 Task: Assign in the project CommPlan the issue 'Implement automated testing for API endpoints' to the sprint 'Velocity Venture'. Assign in the project CommPlan the issue 'Improve website loading speed by optimizing image sizes' to the sprint 'Velocity Venture'. Assign in the project CommPlan the issue 'Fix broken links on the login page' to the sprint 'Velocity Venture'. Assign in the project CommPlan the issue 'Create a responsive design for mobile devices' to the sprint 'Velocity Venture'
Action: Mouse moved to (235, 63)
Screenshot: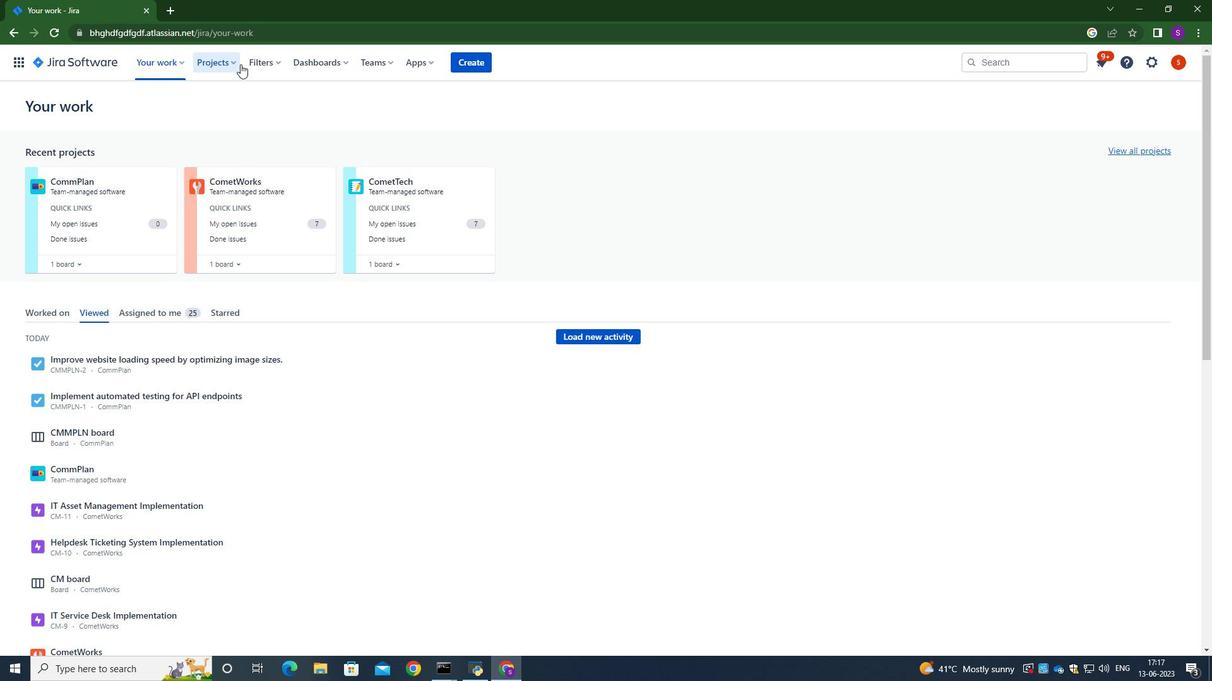 
Action: Mouse pressed left at (235, 63)
Screenshot: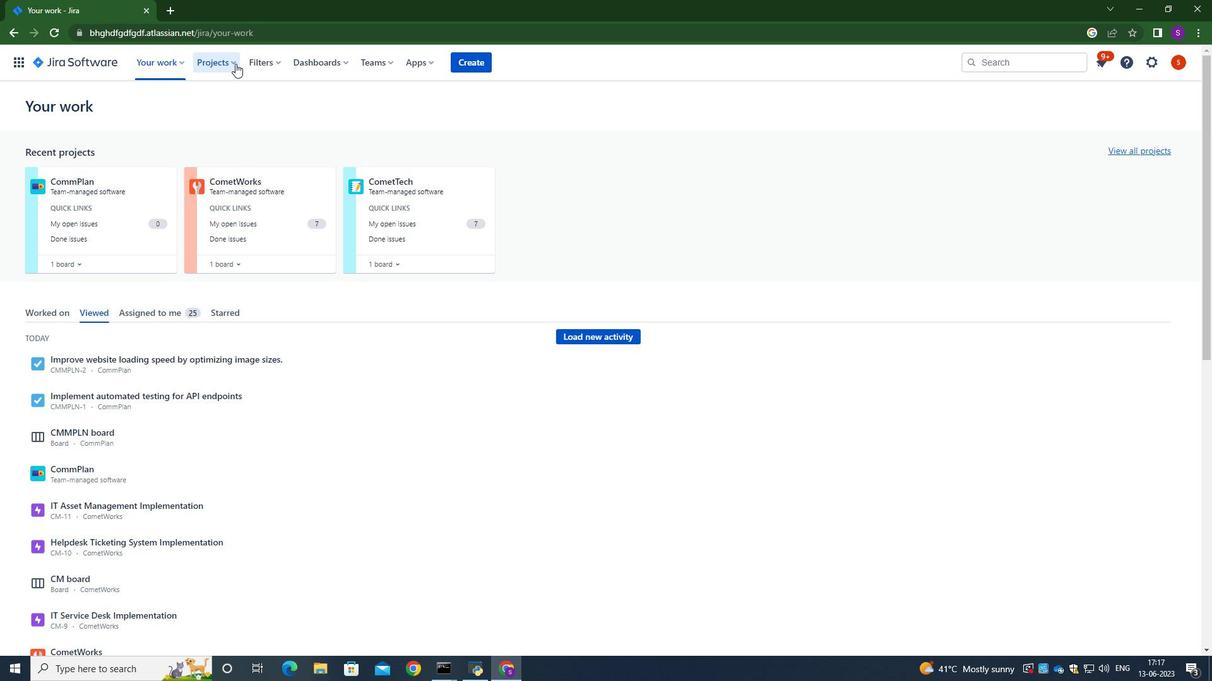 
Action: Mouse moved to (258, 121)
Screenshot: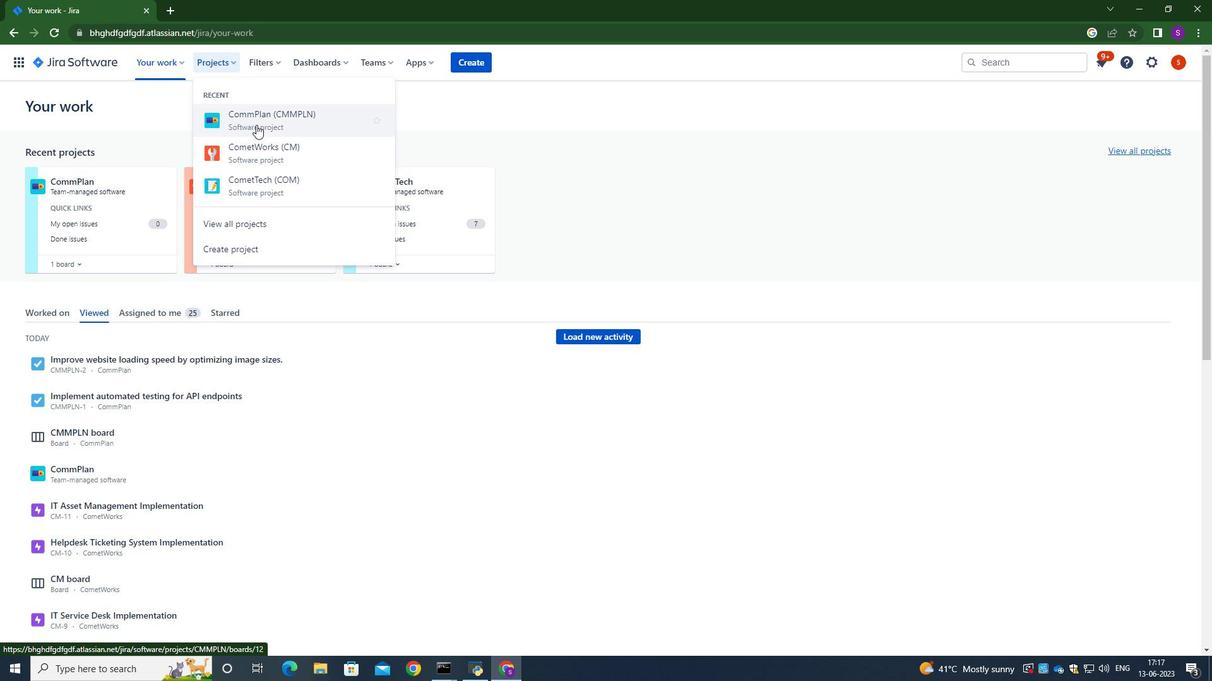 
Action: Mouse pressed left at (258, 121)
Screenshot: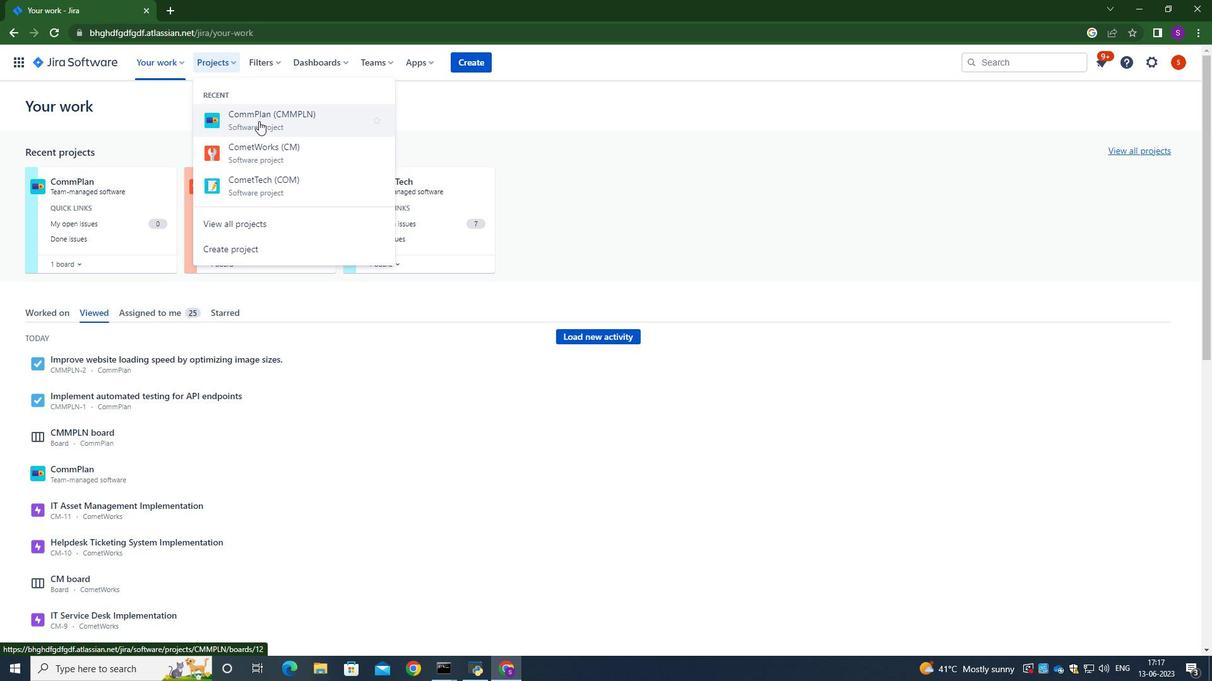 
Action: Mouse moved to (61, 195)
Screenshot: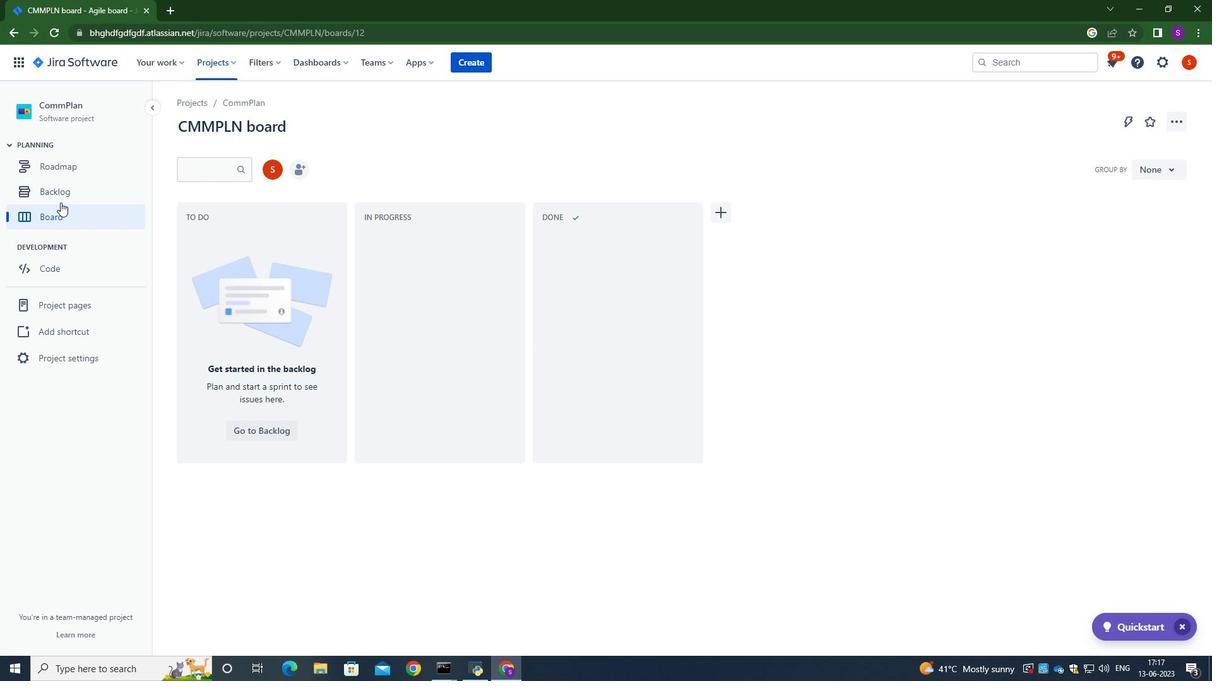 
Action: Mouse pressed left at (61, 195)
Screenshot: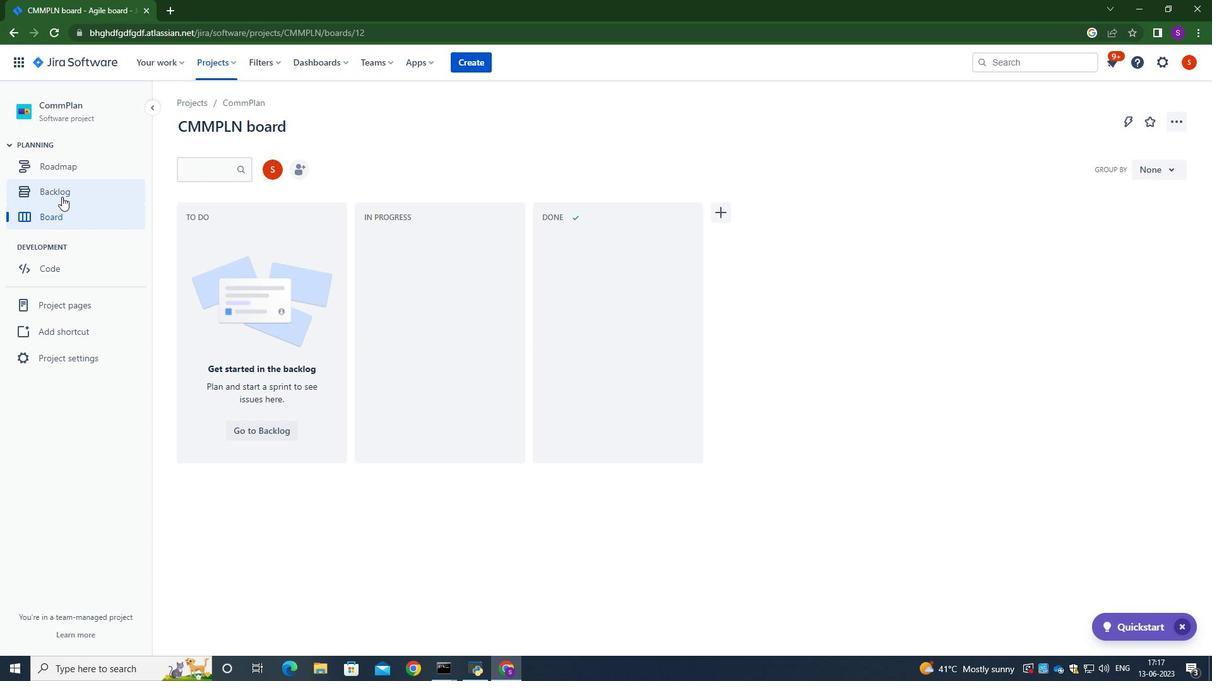 
Action: Mouse moved to (543, 160)
Screenshot: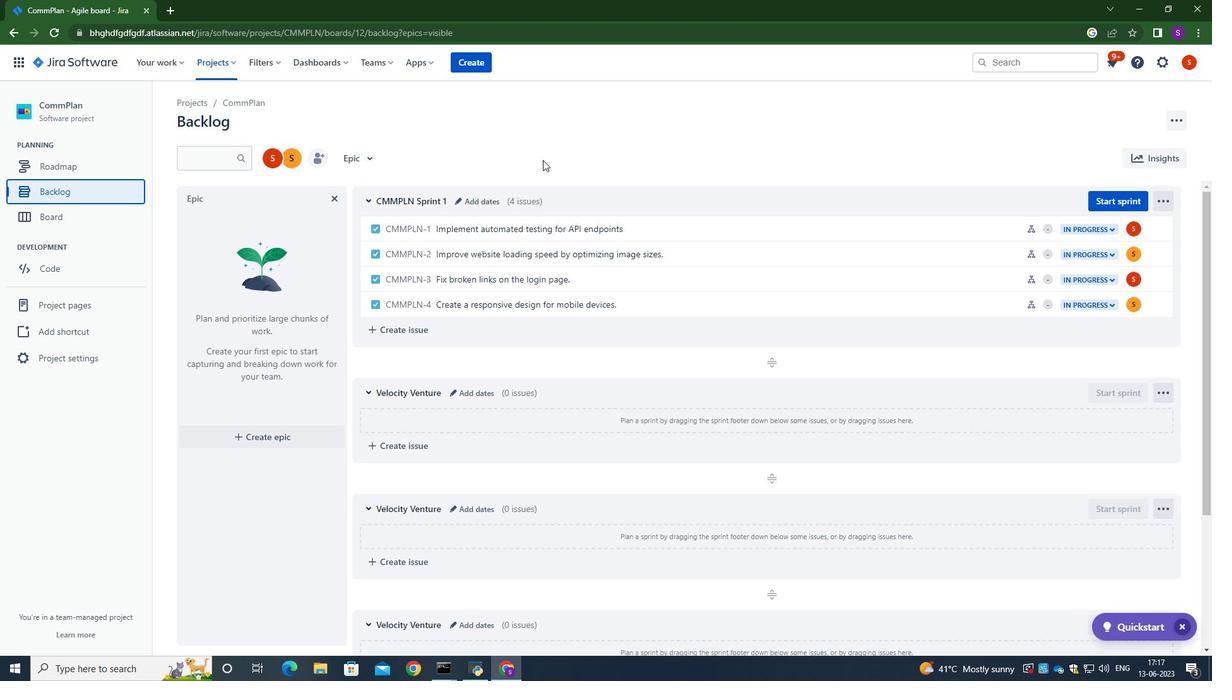 
Action: Mouse scrolled (543, 159) with delta (0, 0)
Screenshot: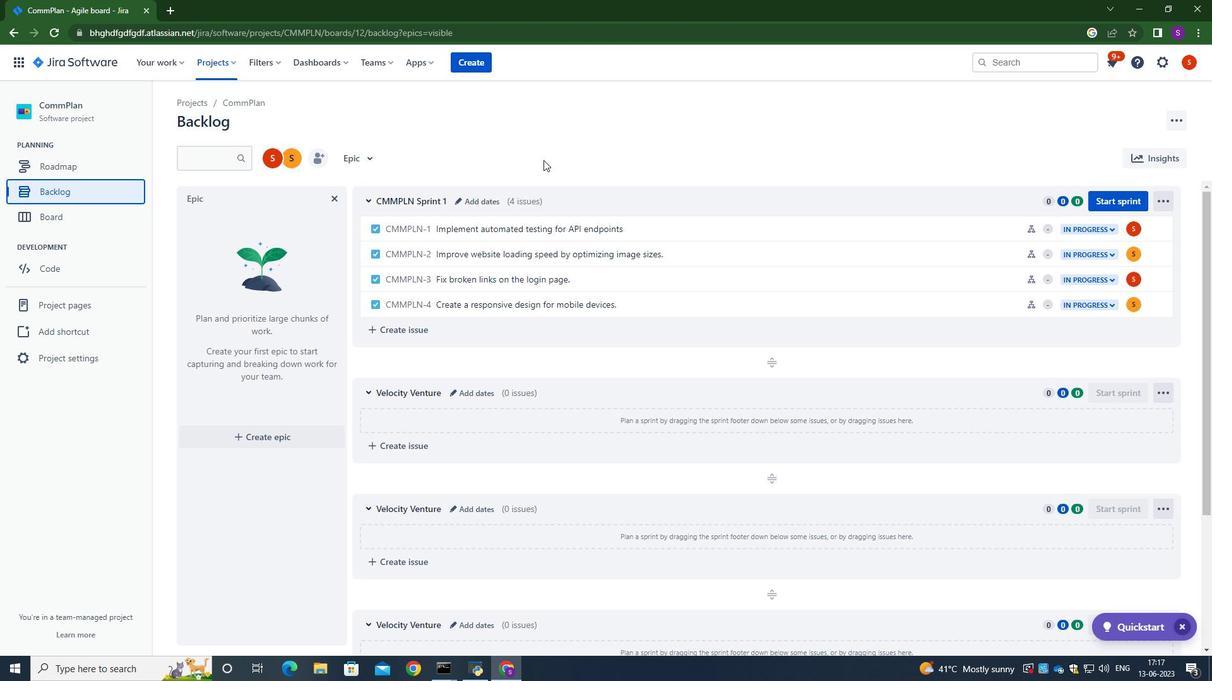 
Action: Mouse moved to (1156, 229)
Screenshot: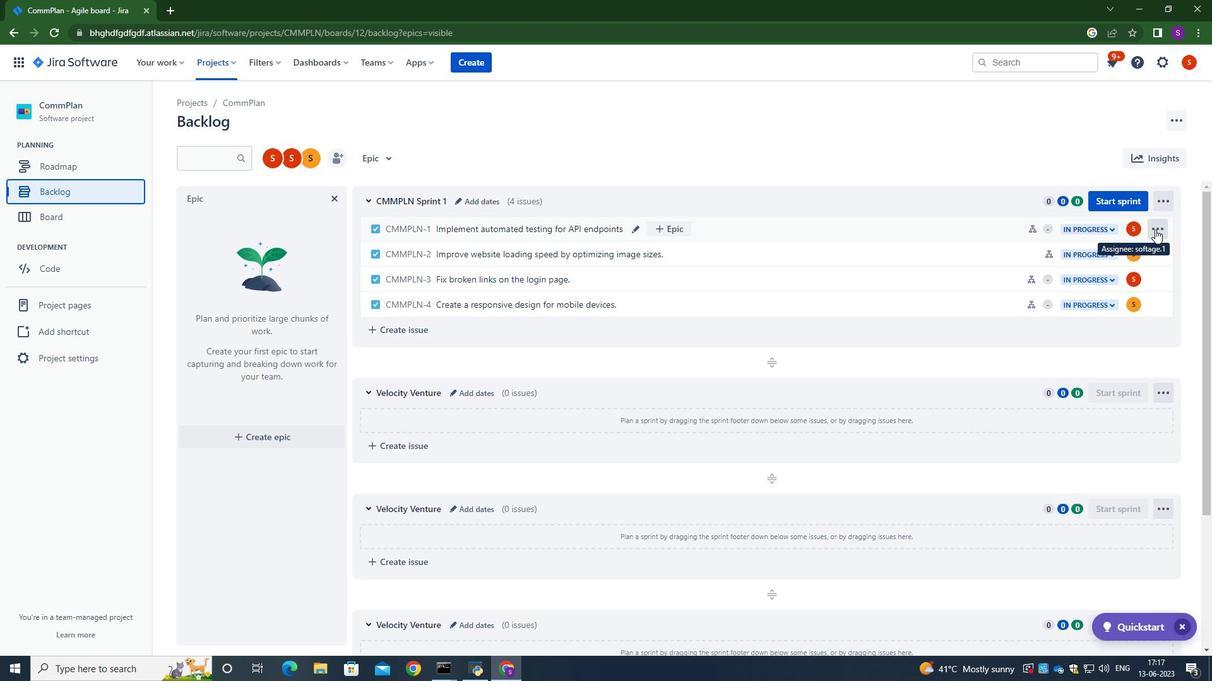 
Action: Mouse pressed left at (1156, 229)
Screenshot: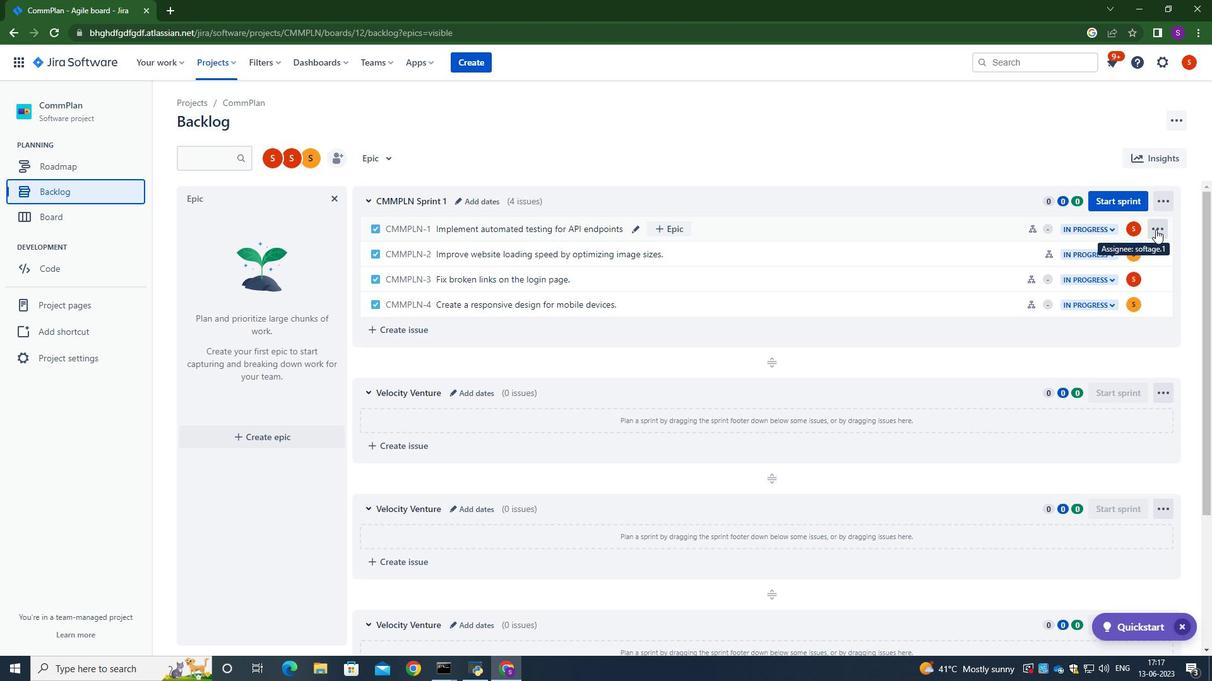 
Action: Mouse moved to (1120, 376)
Screenshot: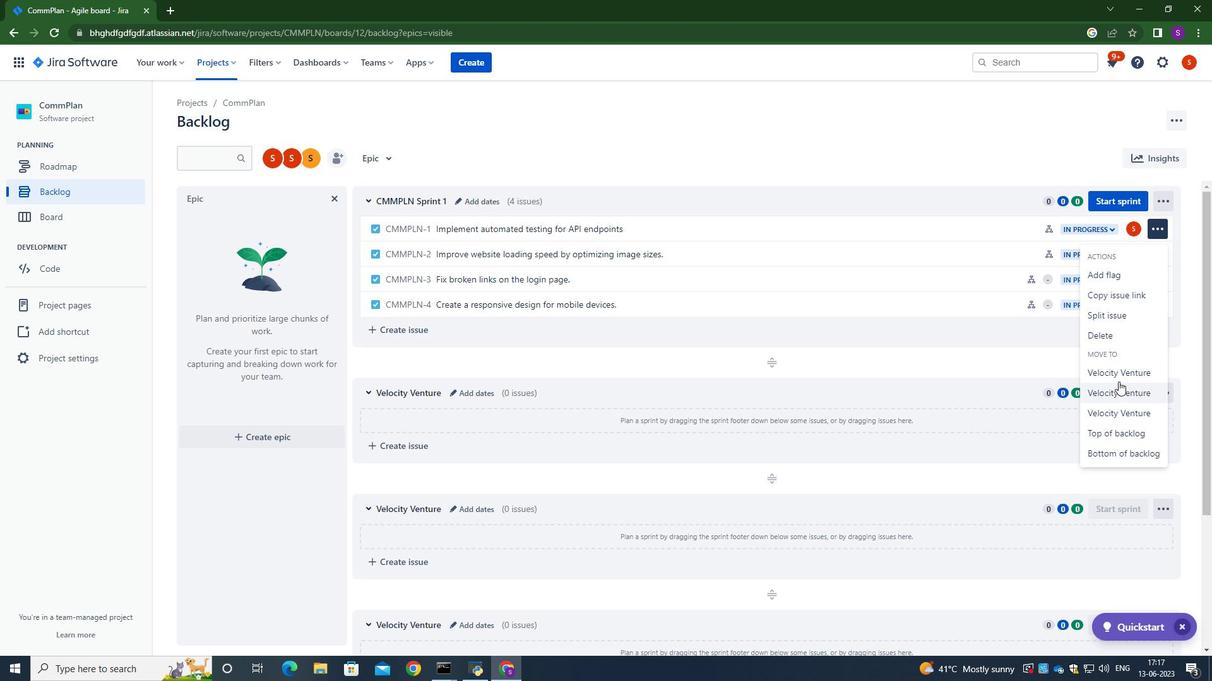
Action: Mouse pressed left at (1120, 376)
Screenshot: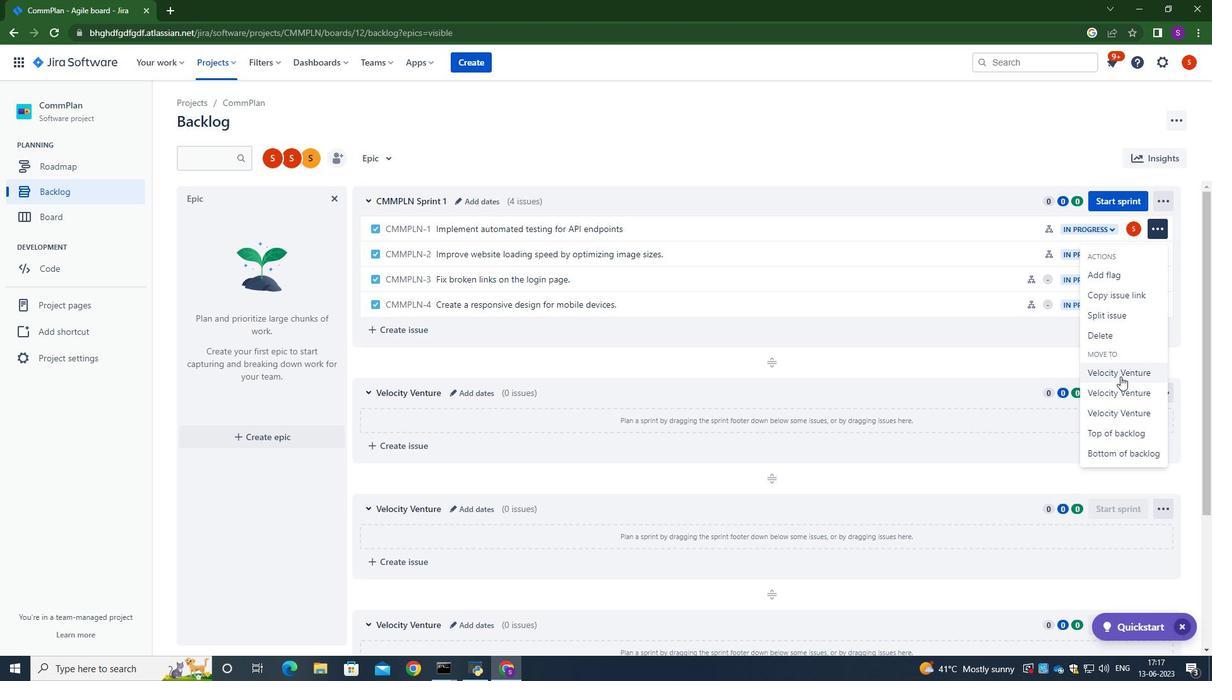 
Action: Mouse moved to (1158, 224)
Screenshot: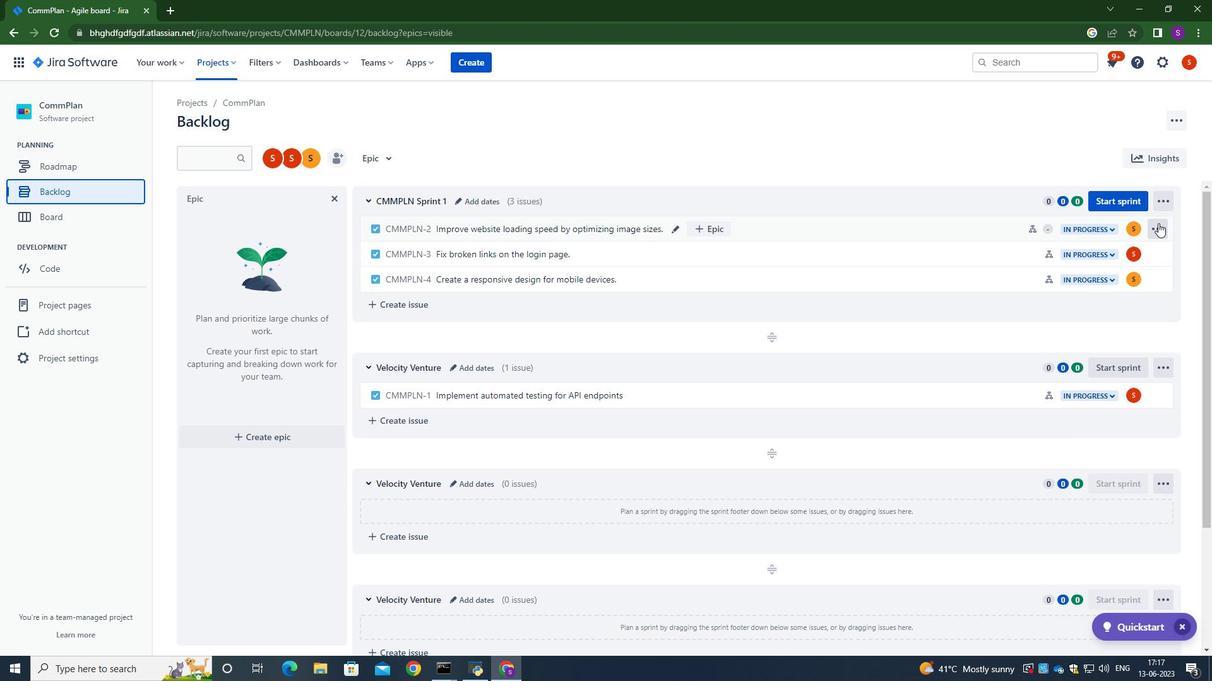 
Action: Mouse pressed left at (1158, 224)
Screenshot: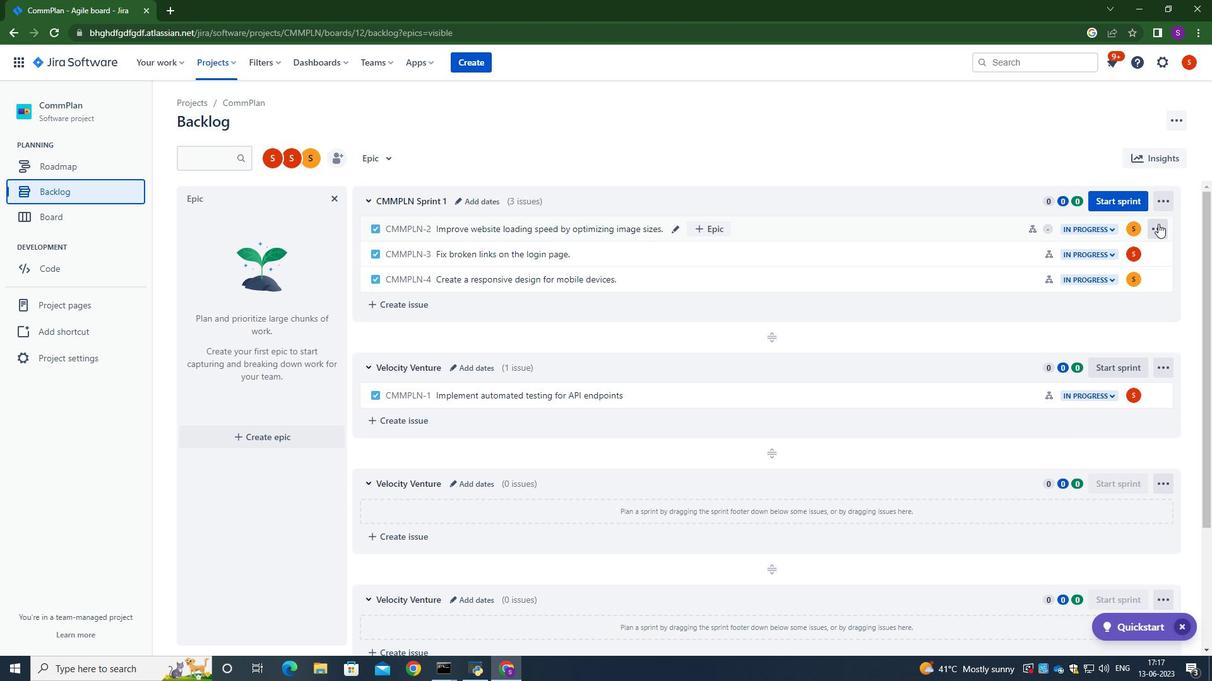 
Action: Mouse moved to (1141, 390)
Screenshot: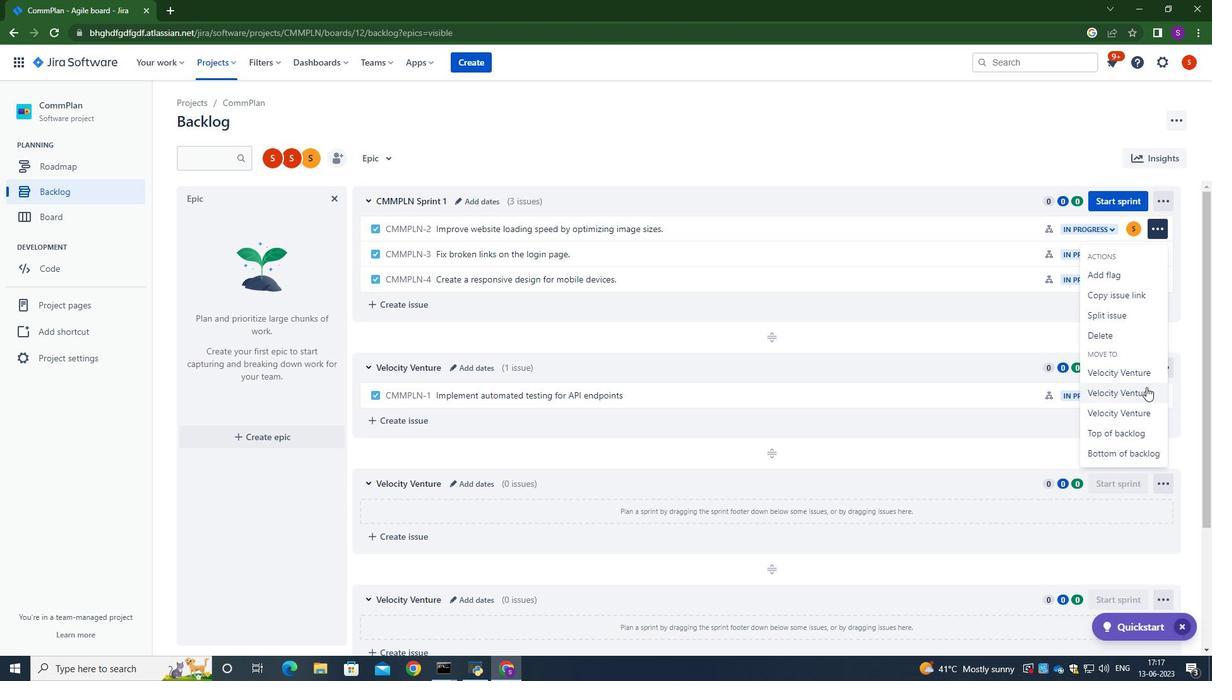 
Action: Mouse pressed left at (1141, 390)
Screenshot: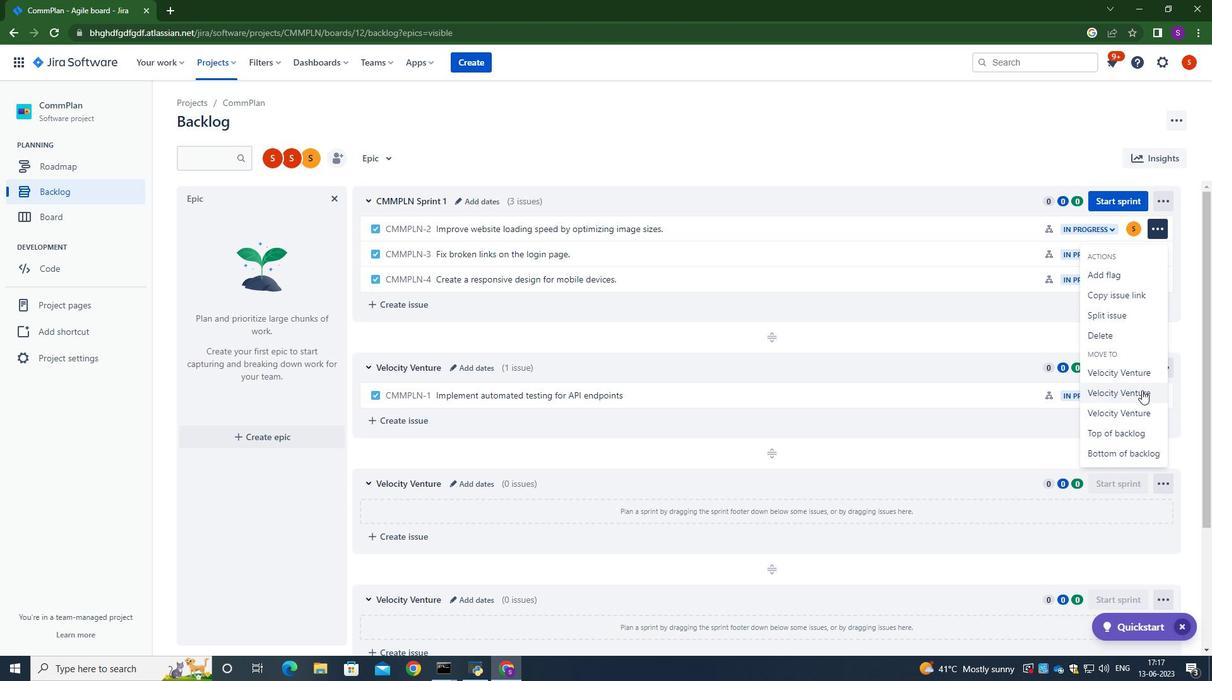 
Action: Mouse moved to (1121, 262)
Screenshot: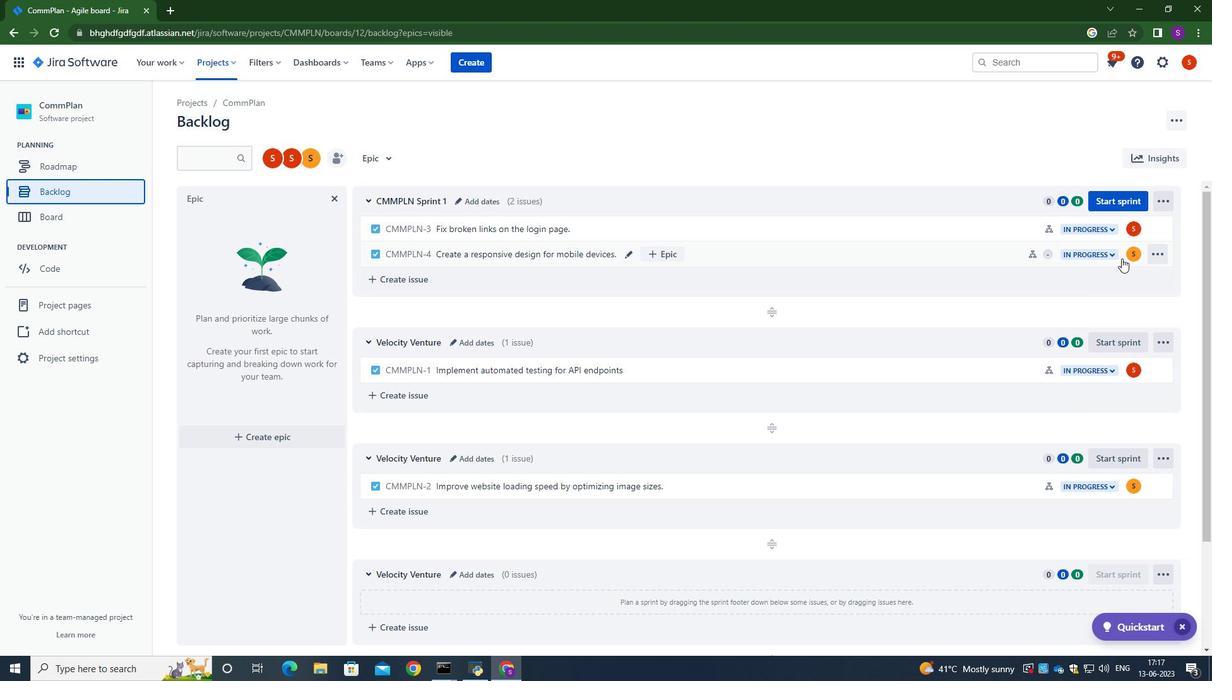 
Action: Mouse scrolled (1121, 261) with delta (0, 0)
Screenshot: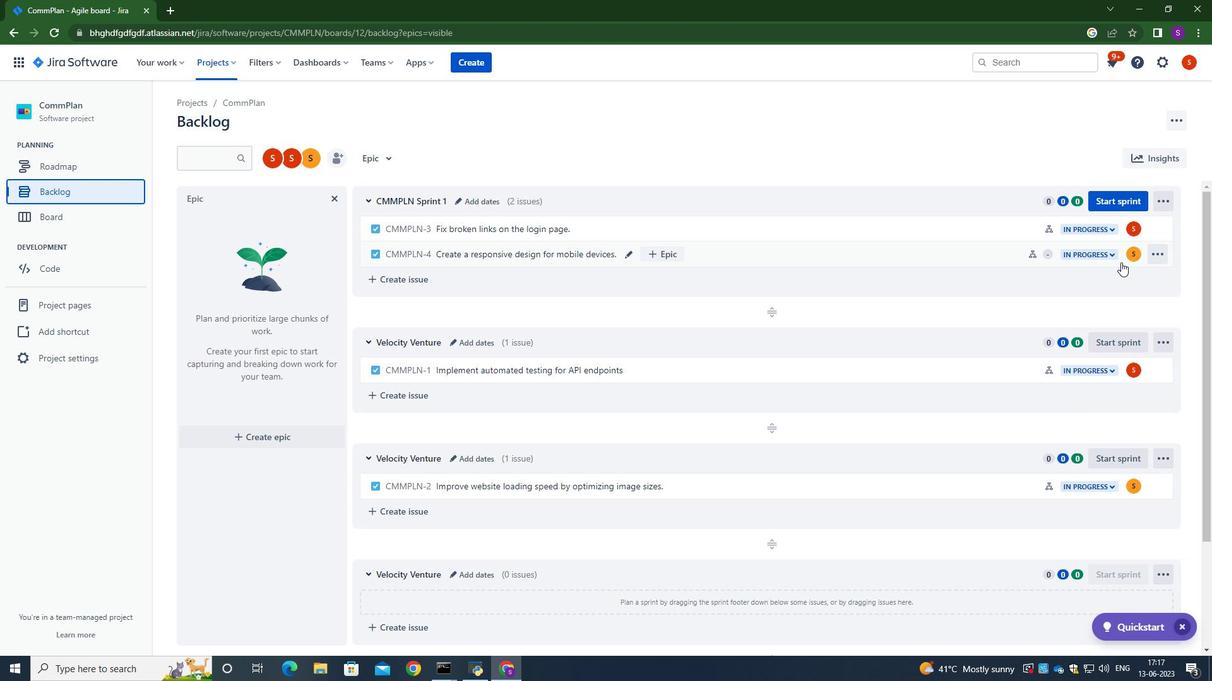 
Action: Mouse scrolled (1121, 261) with delta (0, 0)
Screenshot: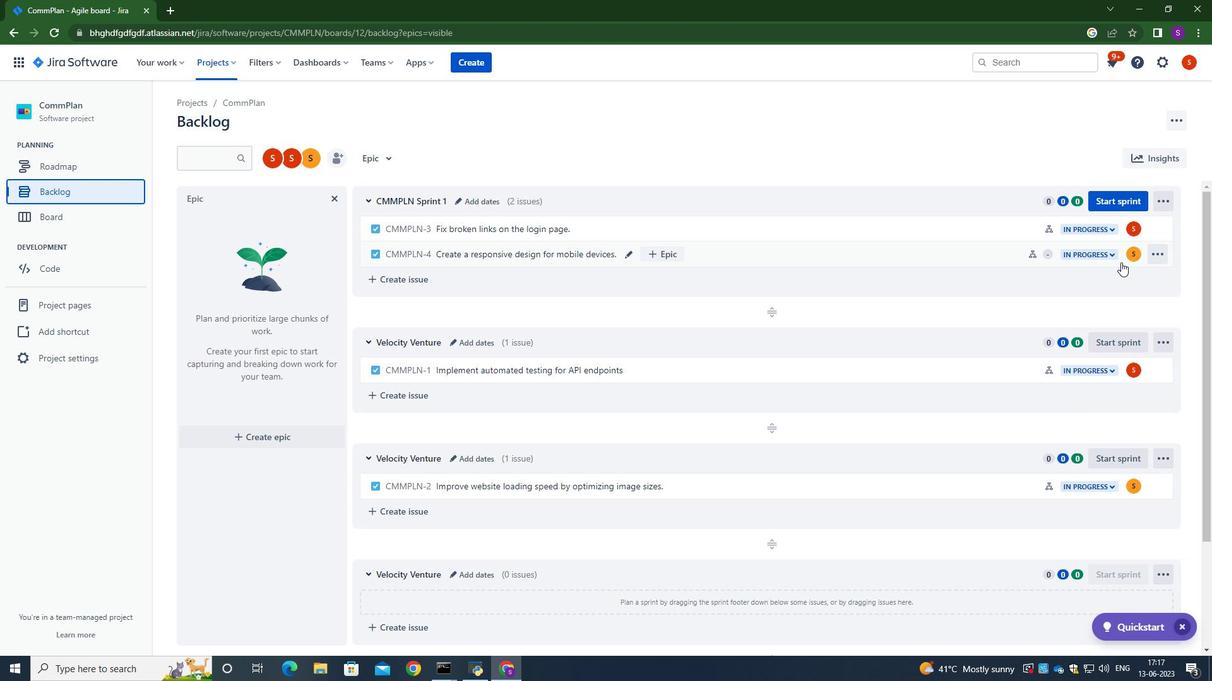 
Action: Mouse moved to (1131, 223)
Screenshot: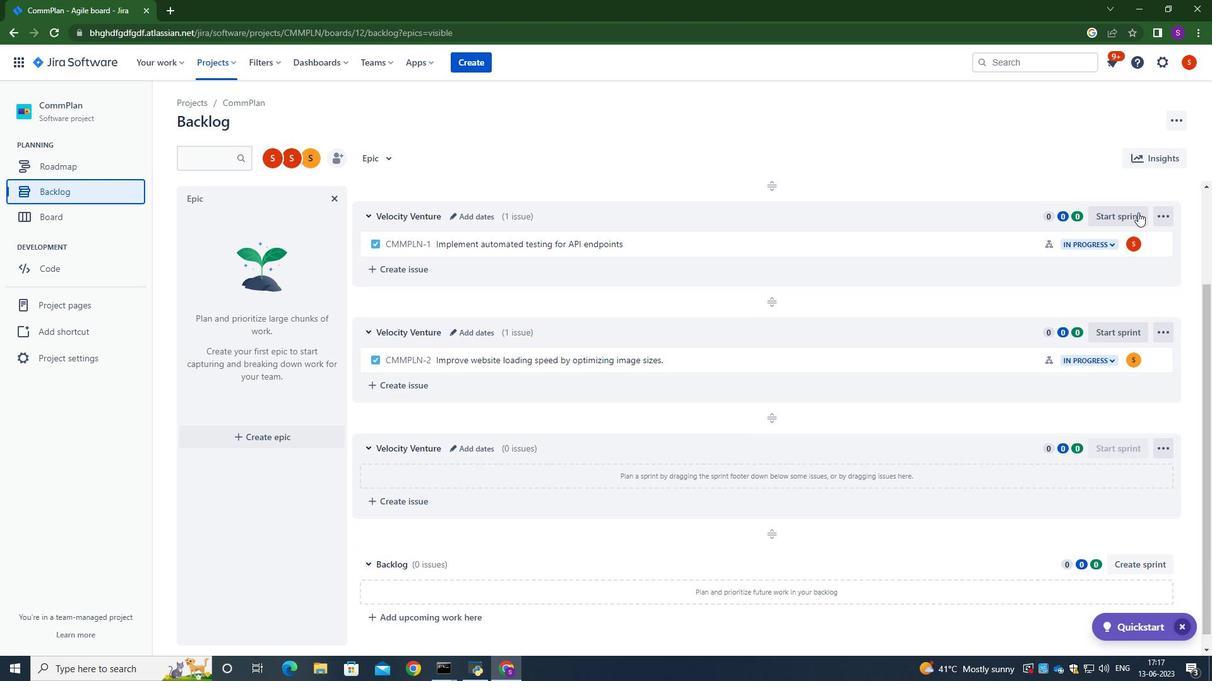 
Action: Mouse scrolled (1131, 224) with delta (0, 0)
Screenshot: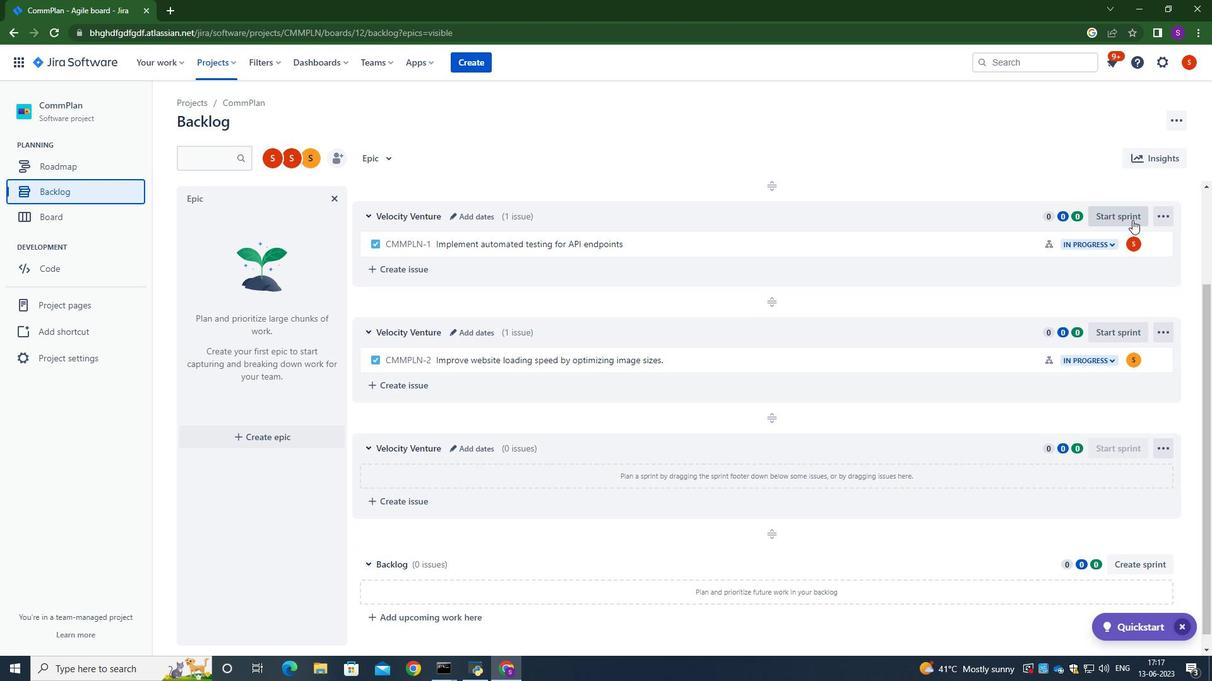 
Action: Mouse scrolled (1131, 224) with delta (0, 0)
Screenshot: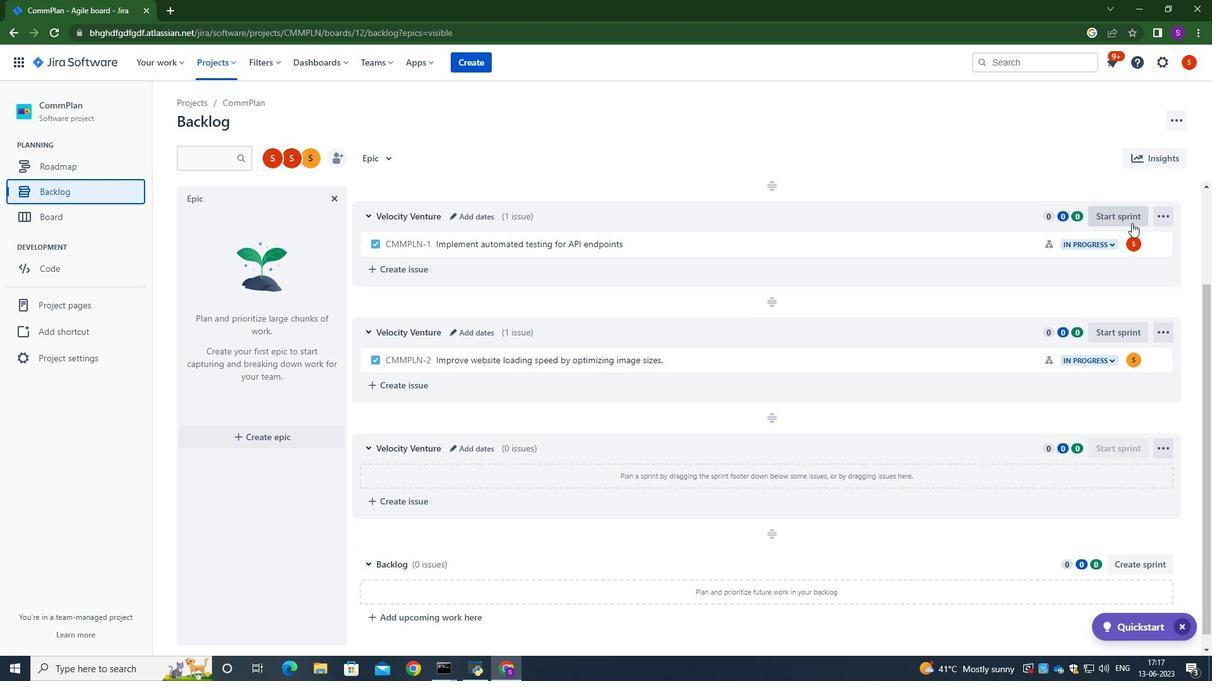 
Action: Mouse scrolled (1131, 224) with delta (0, 0)
Screenshot: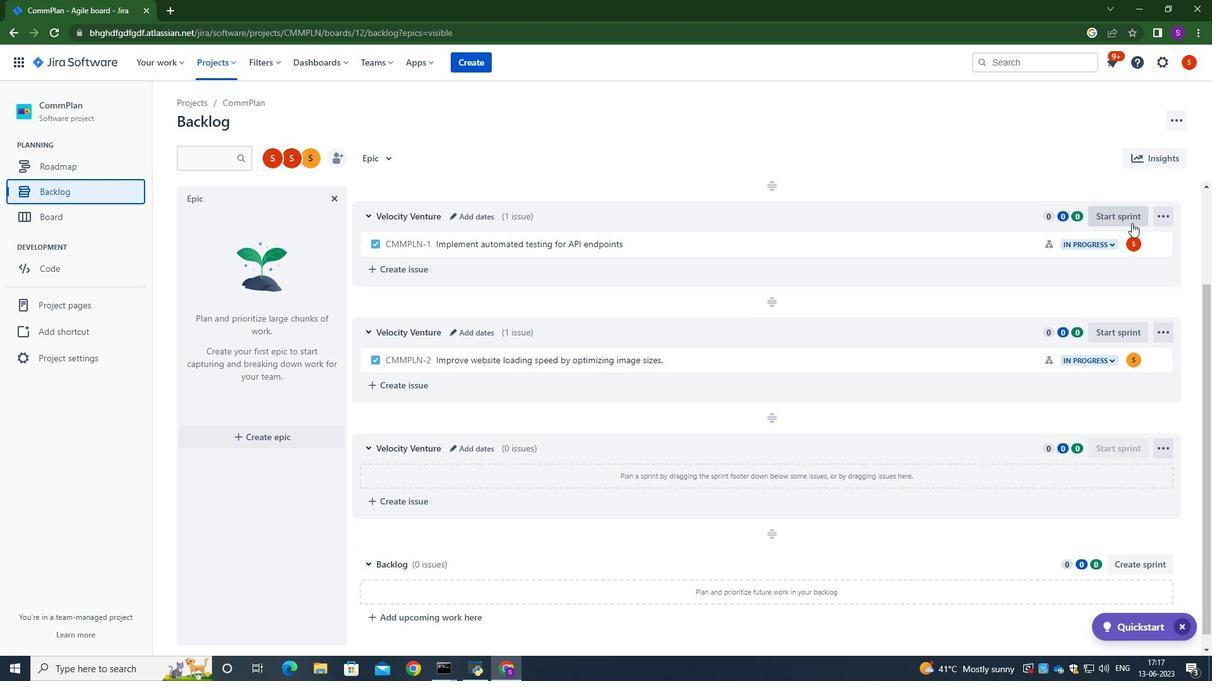 
Action: Mouse scrolled (1131, 224) with delta (0, 0)
Screenshot: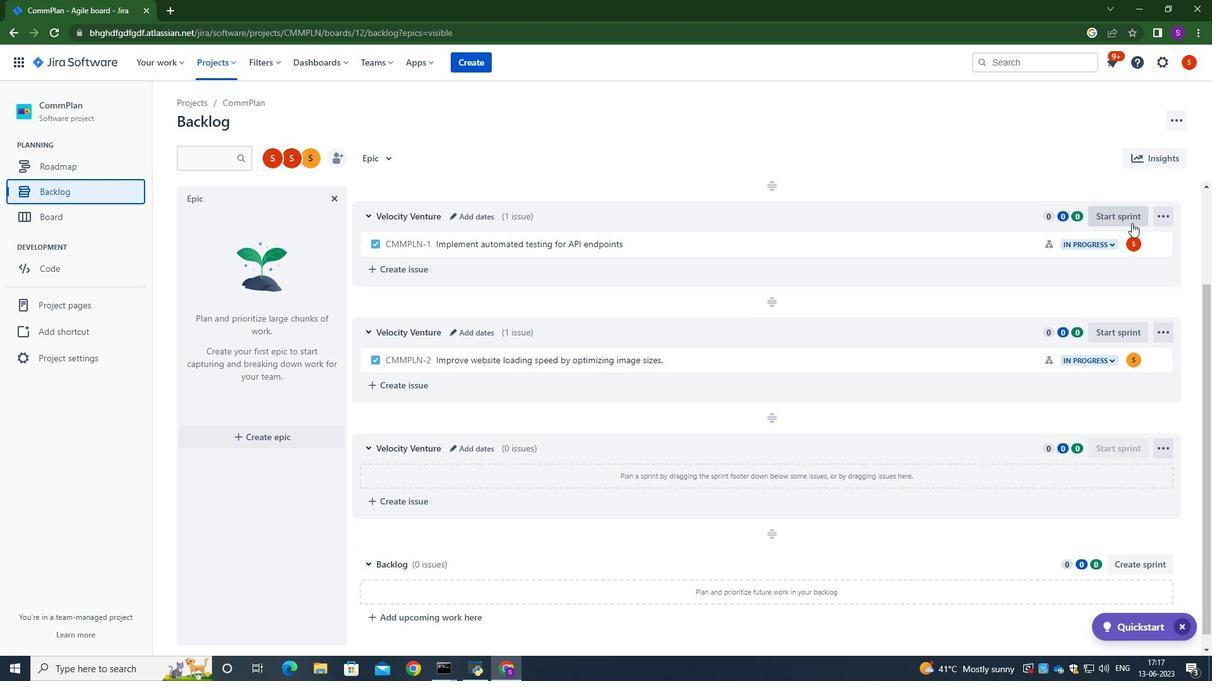 
Action: Mouse moved to (1157, 227)
Screenshot: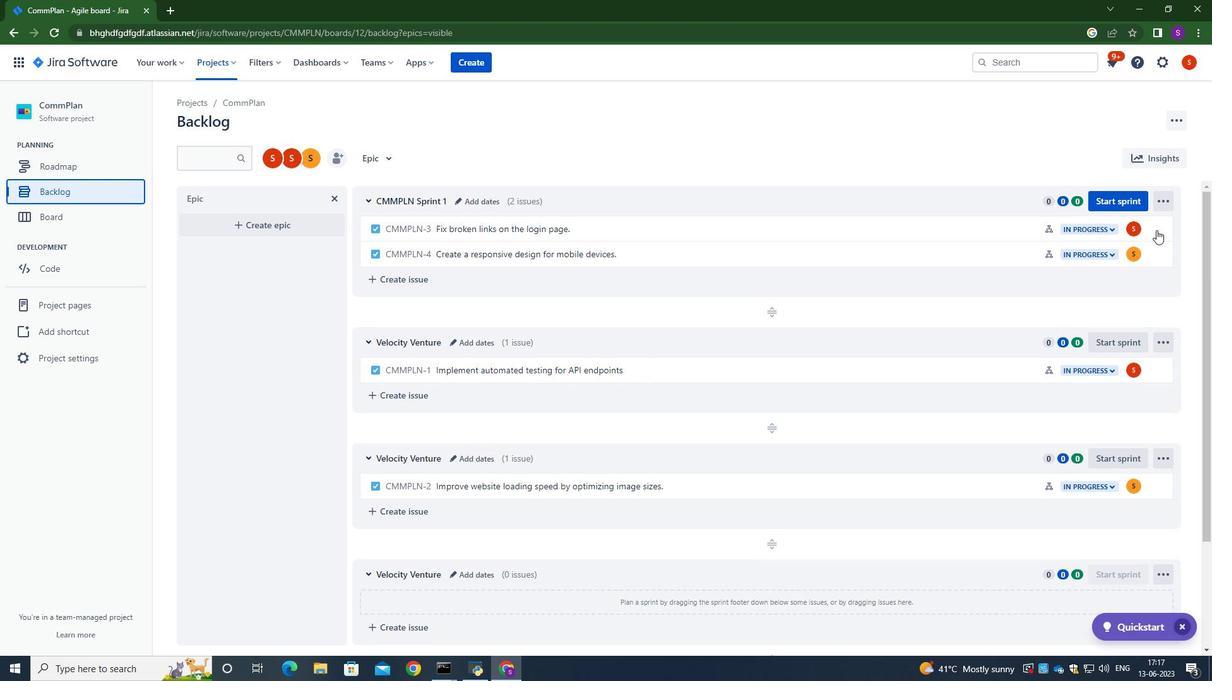 
Action: Mouse pressed left at (1157, 227)
Screenshot: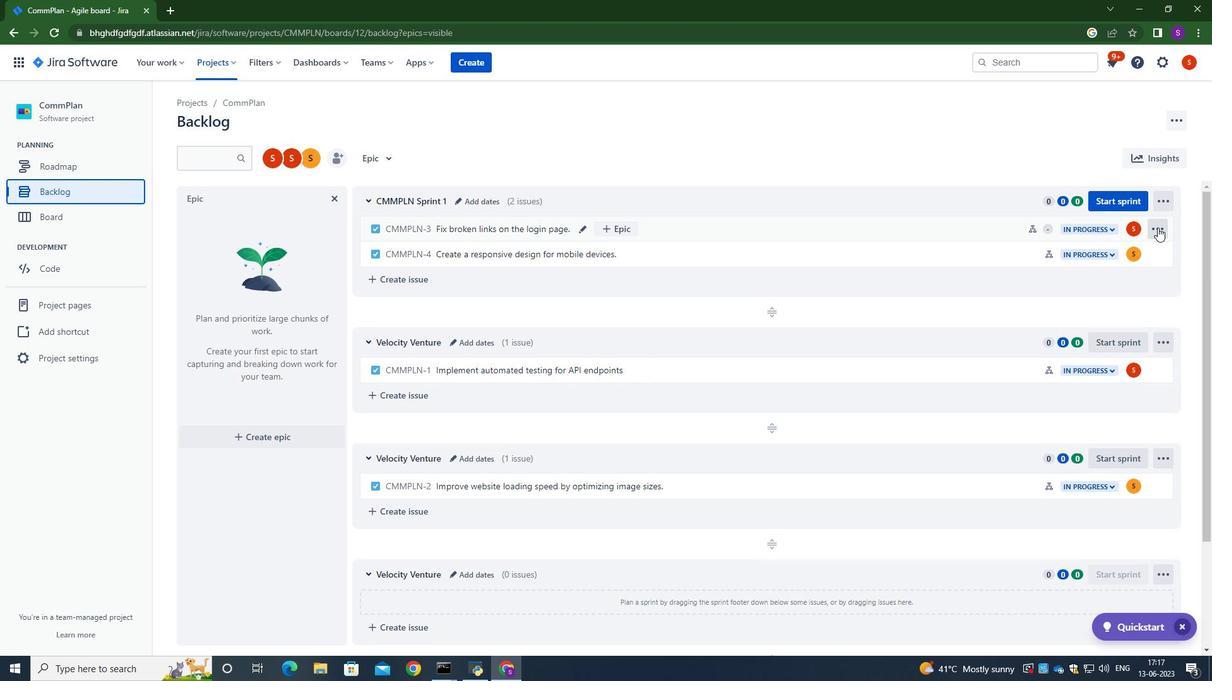 
Action: Mouse moved to (1133, 417)
Screenshot: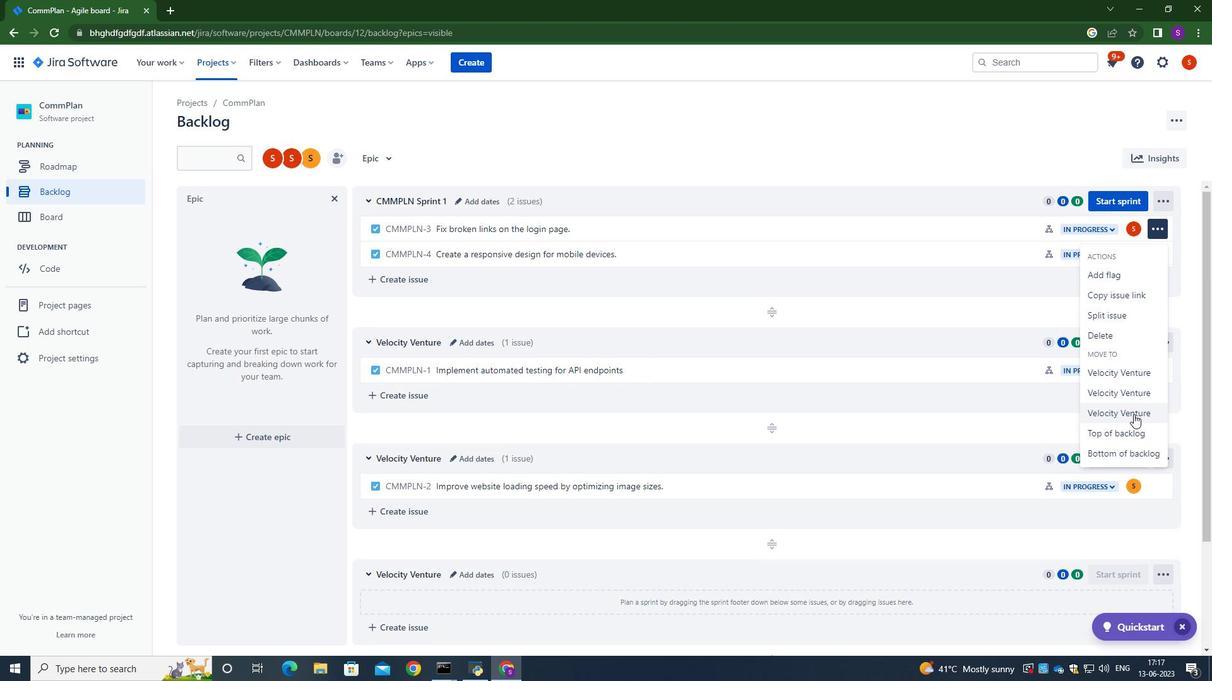 
Action: Mouse pressed left at (1133, 417)
Screenshot: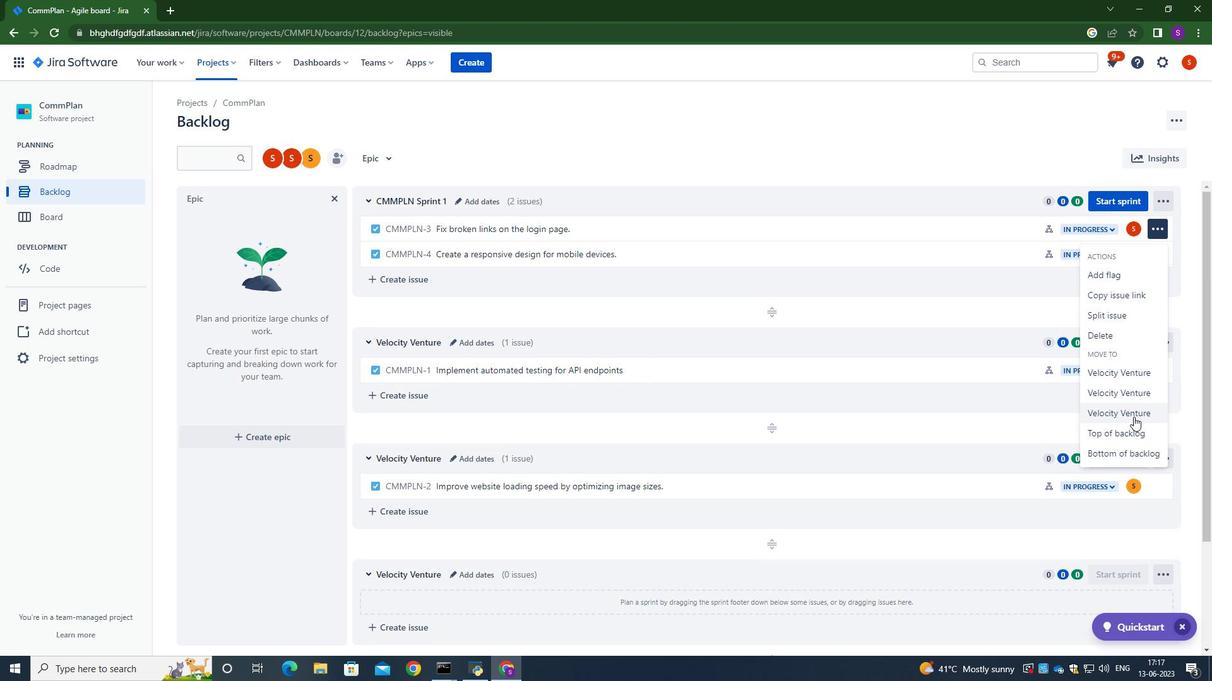 
Action: Mouse moved to (1161, 224)
Screenshot: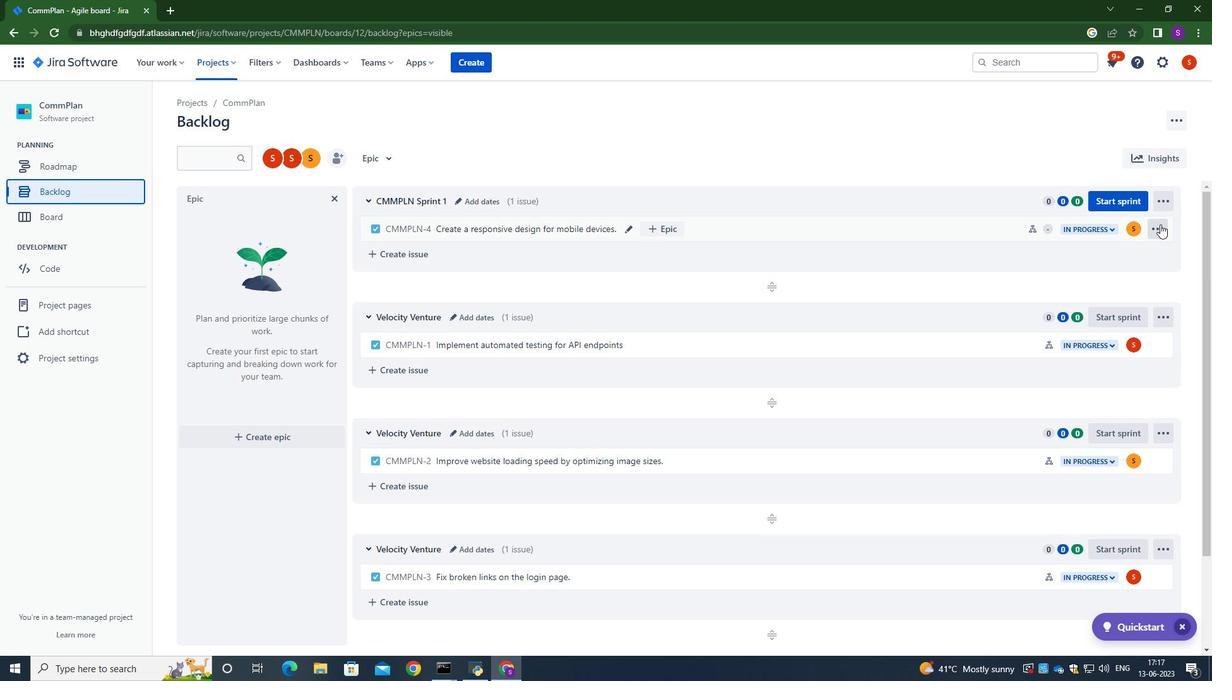 
Action: Mouse pressed left at (1161, 224)
Screenshot: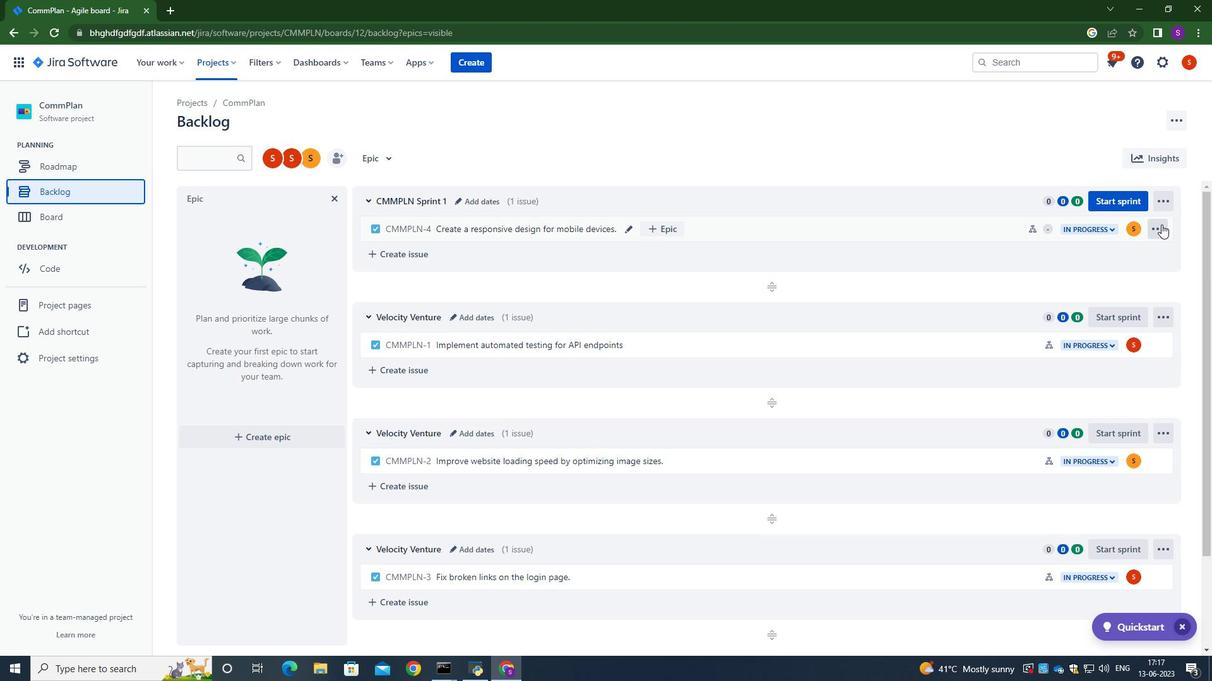 
Action: Mouse moved to (1128, 410)
Screenshot: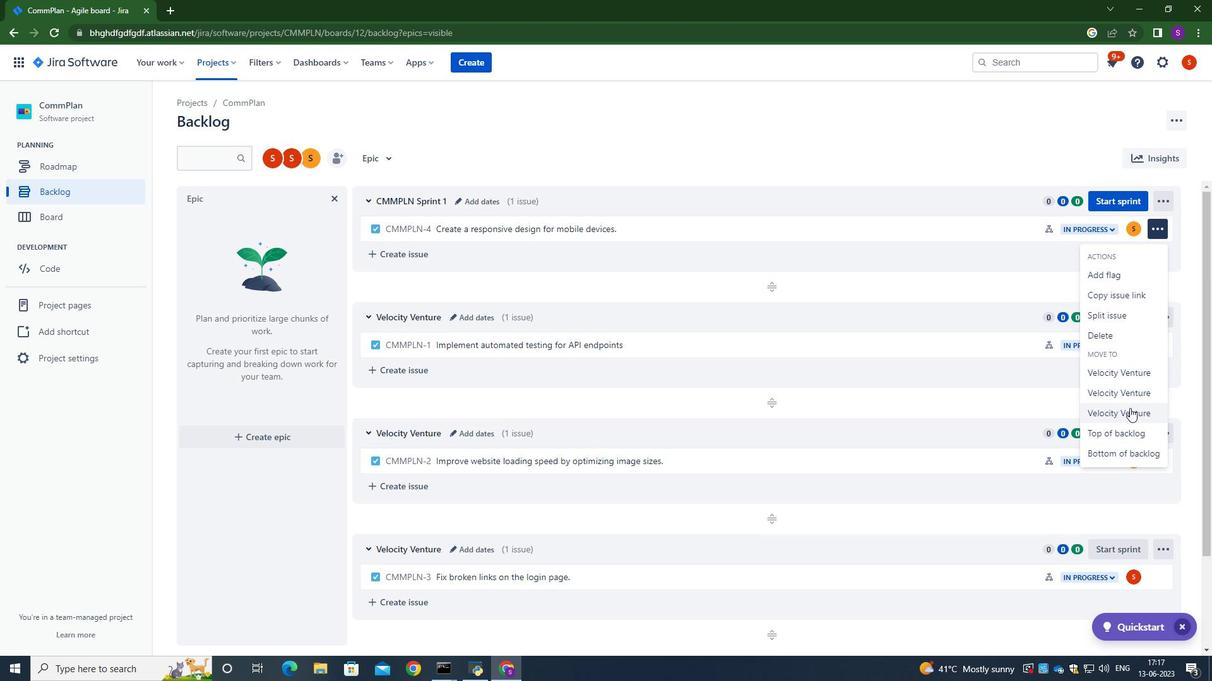 
Action: Mouse pressed left at (1128, 410)
Screenshot: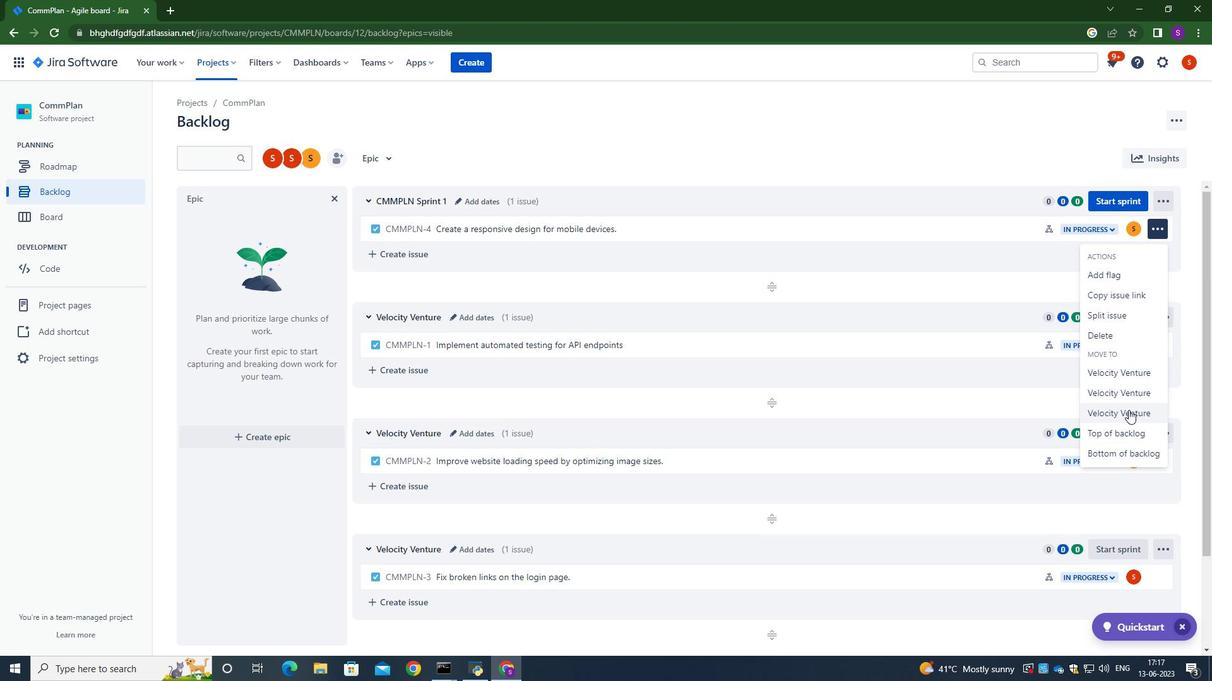 
Action: Mouse moved to (920, 366)
Screenshot: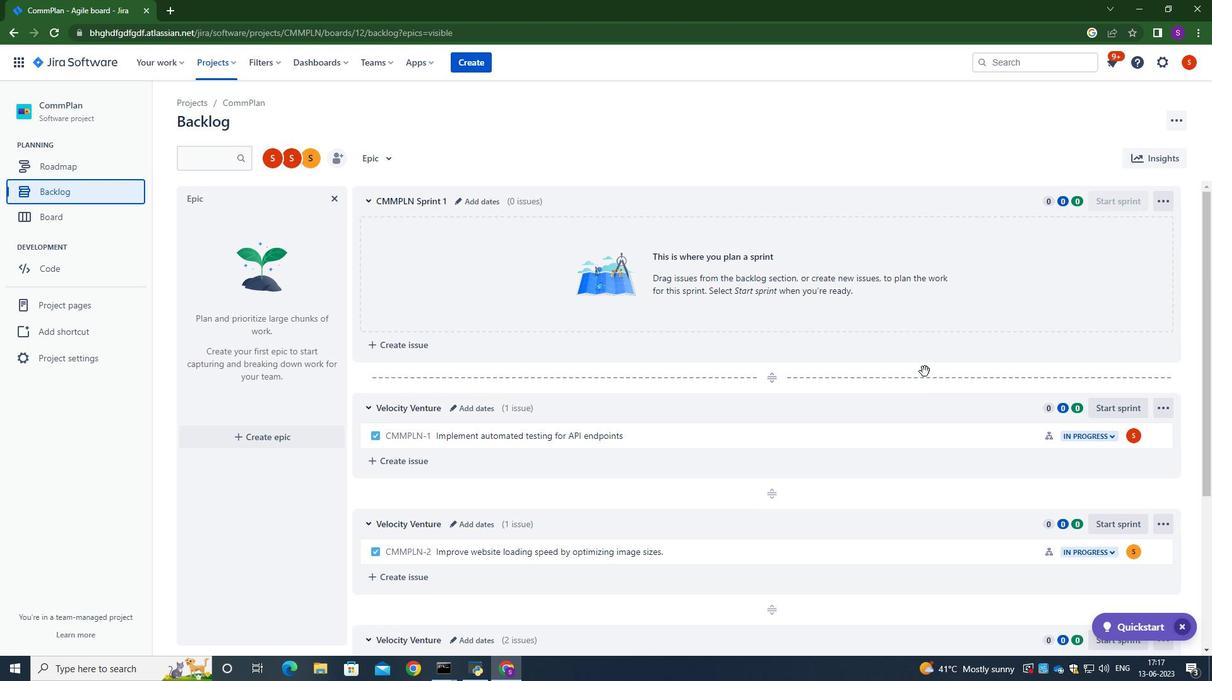 
Action: Mouse scrolled (920, 366) with delta (0, 0)
Screenshot: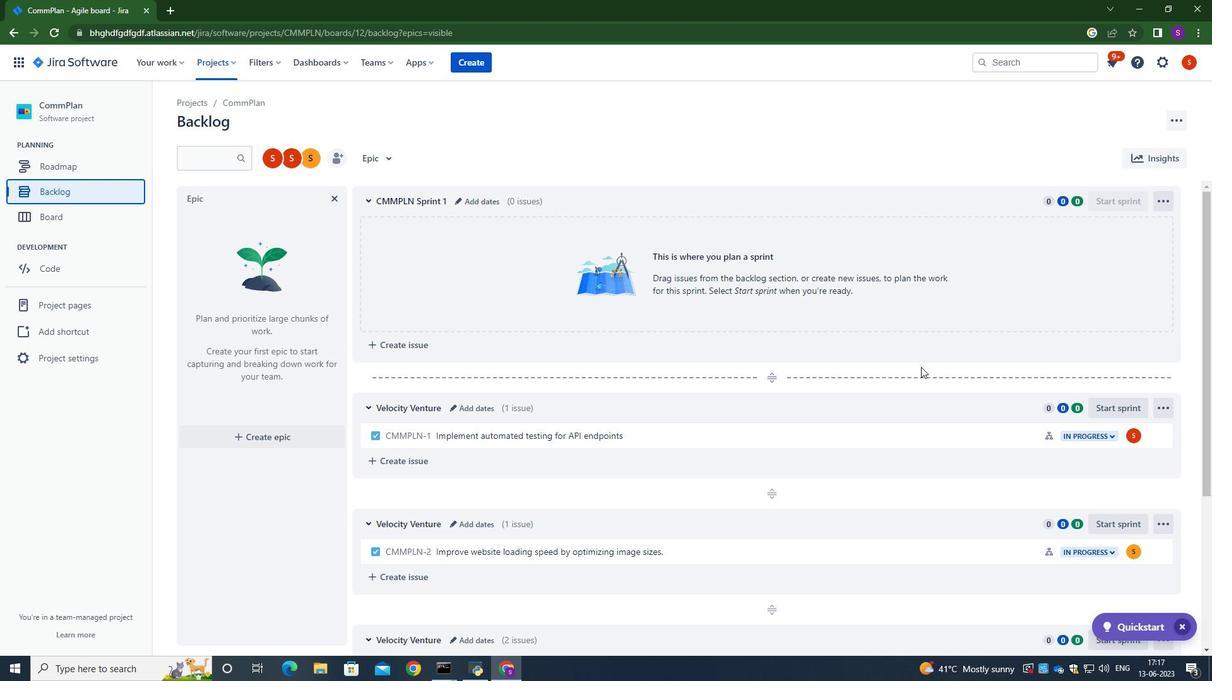 
Action: Mouse scrolled (920, 366) with delta (0, 0)
Screenshot: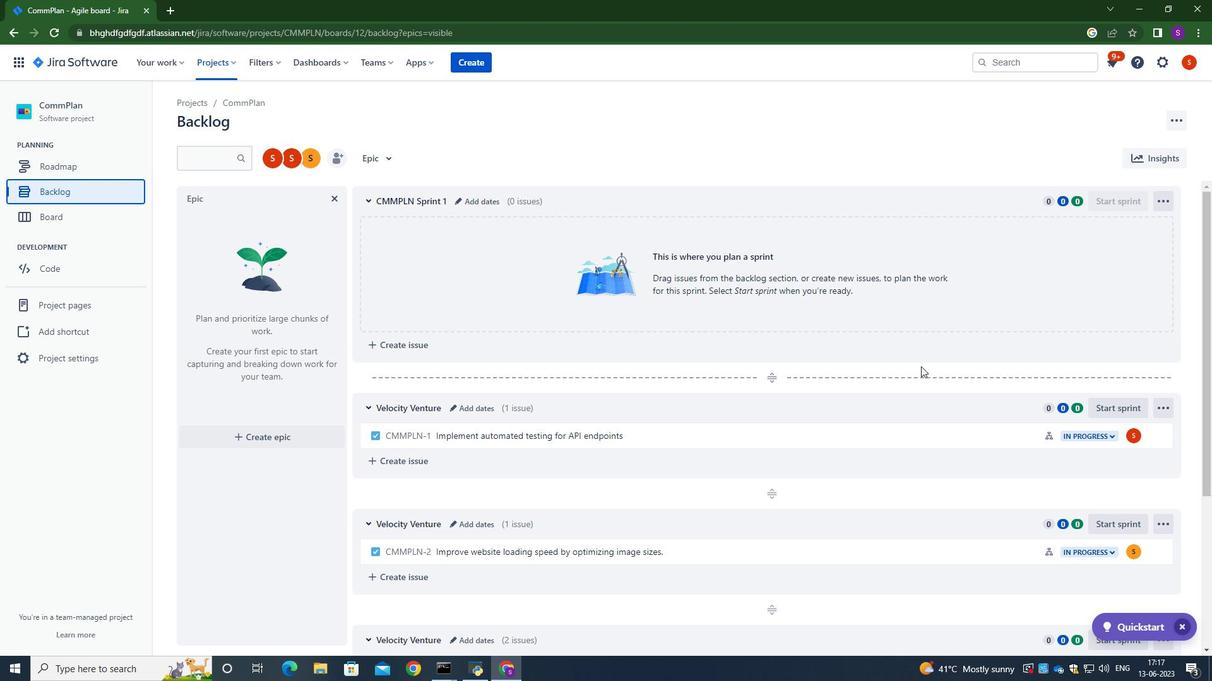 
Action: Mouse scrolled (920, 367) with delta (0, 0)
Screenshot: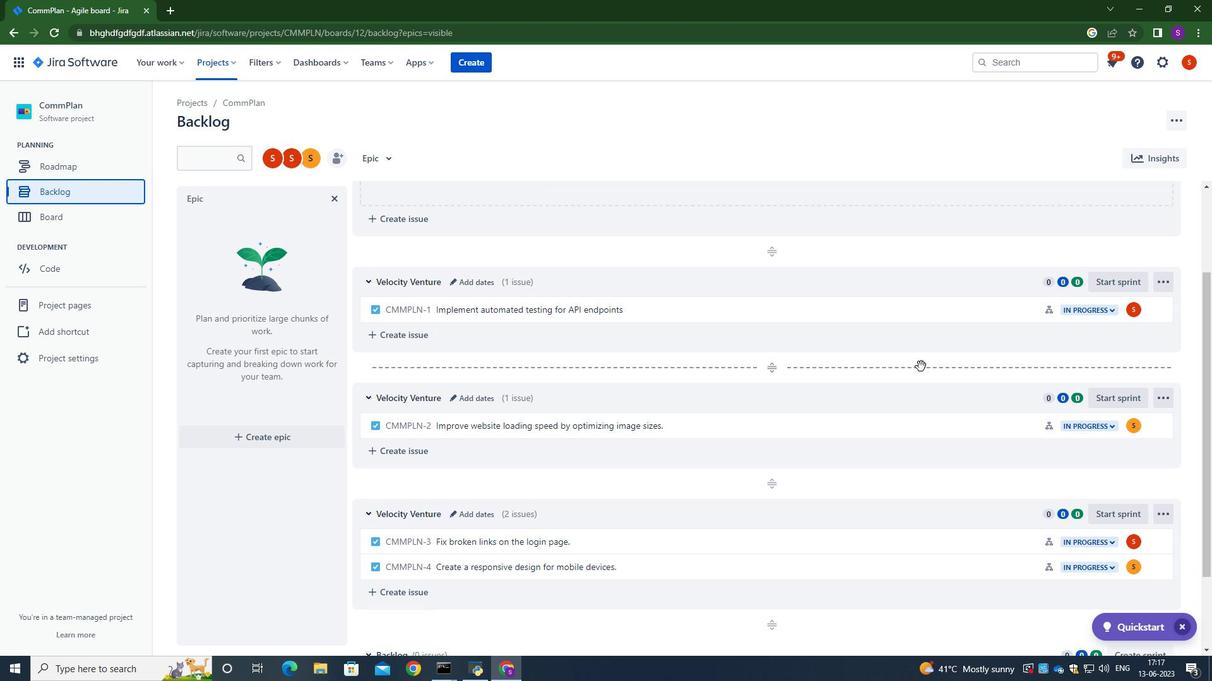 
Action: Mouse scrolled (920, 367) with delta (0, 0)
Screenshot: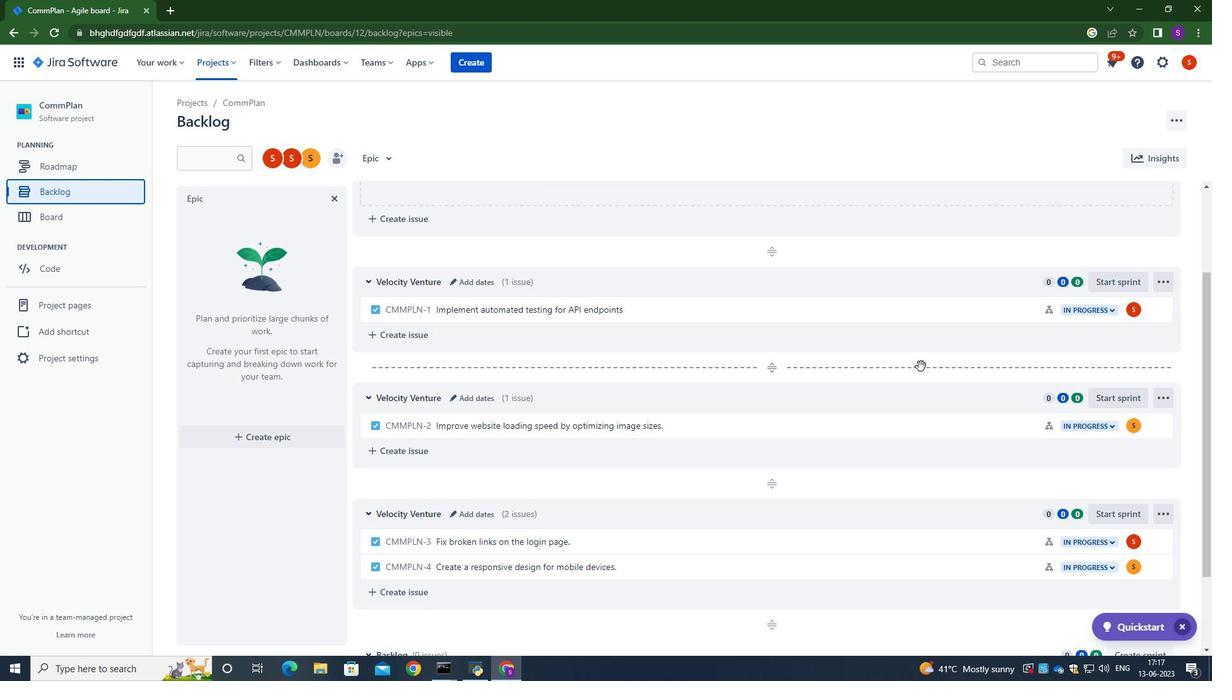 
Action: Mouse scrolled (920, 367) with delta (0, 0)
Screenshot: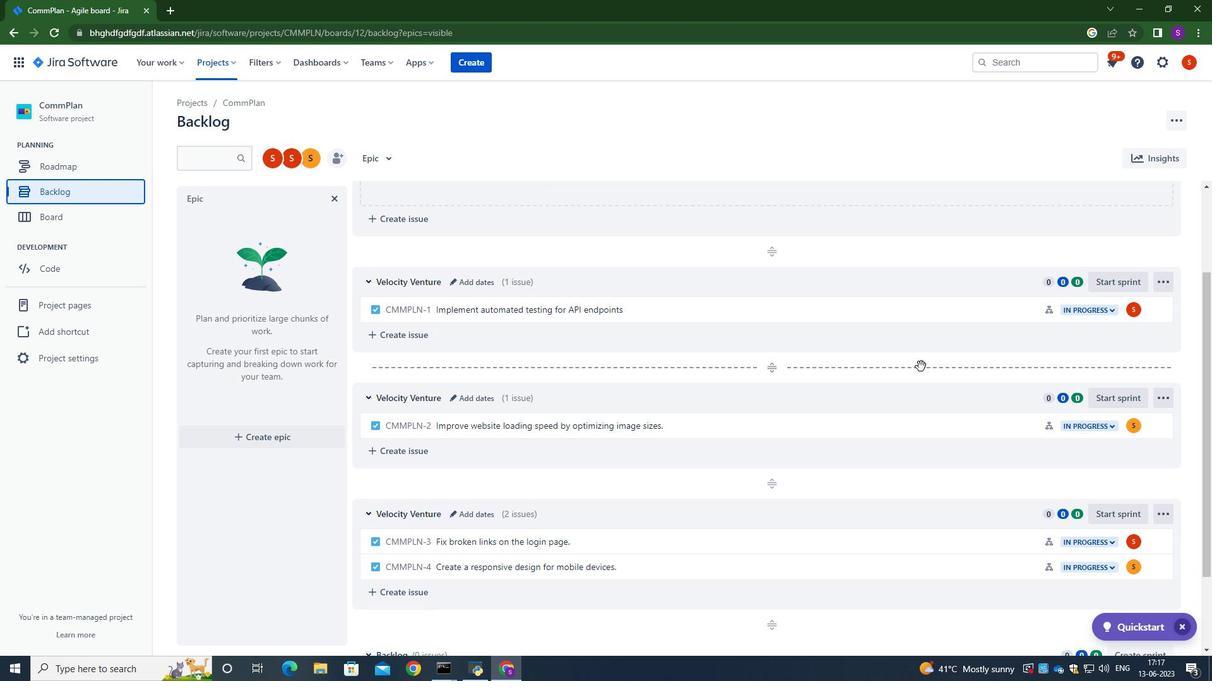 
Action: Mouse scrolled (920, 367) with delta (0, 0)
Screenshot: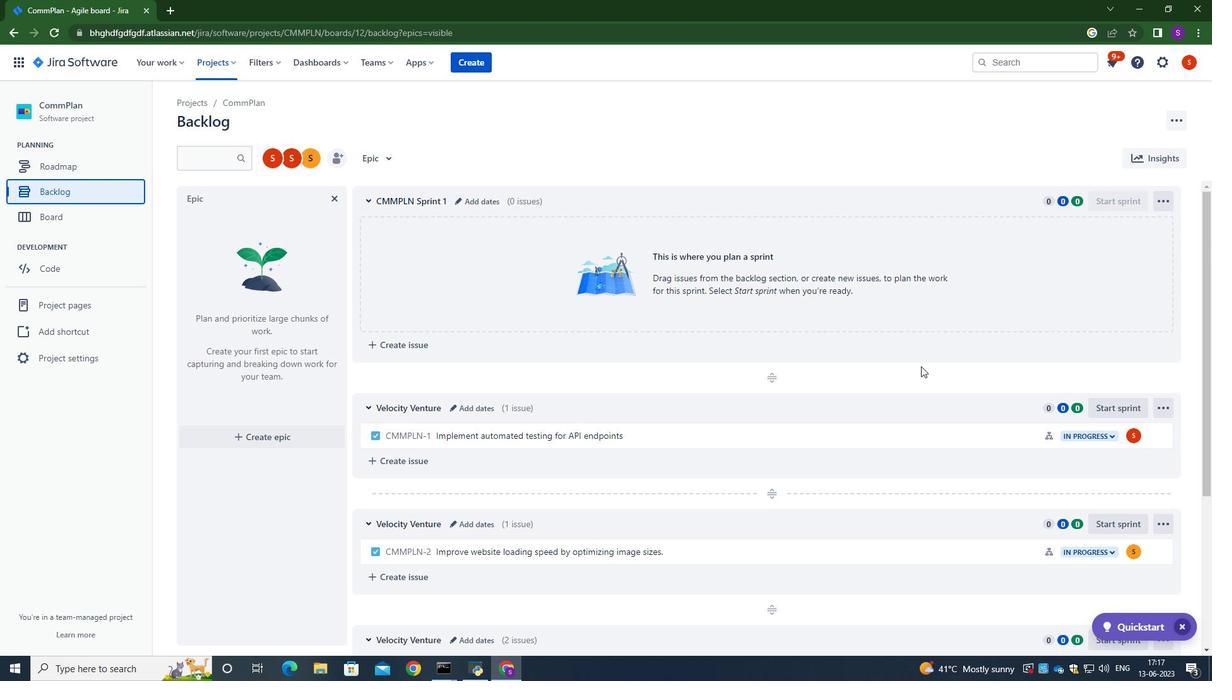 
Action: Mouse scrolled (920, 367) with delta (0, 0)
Screenshot: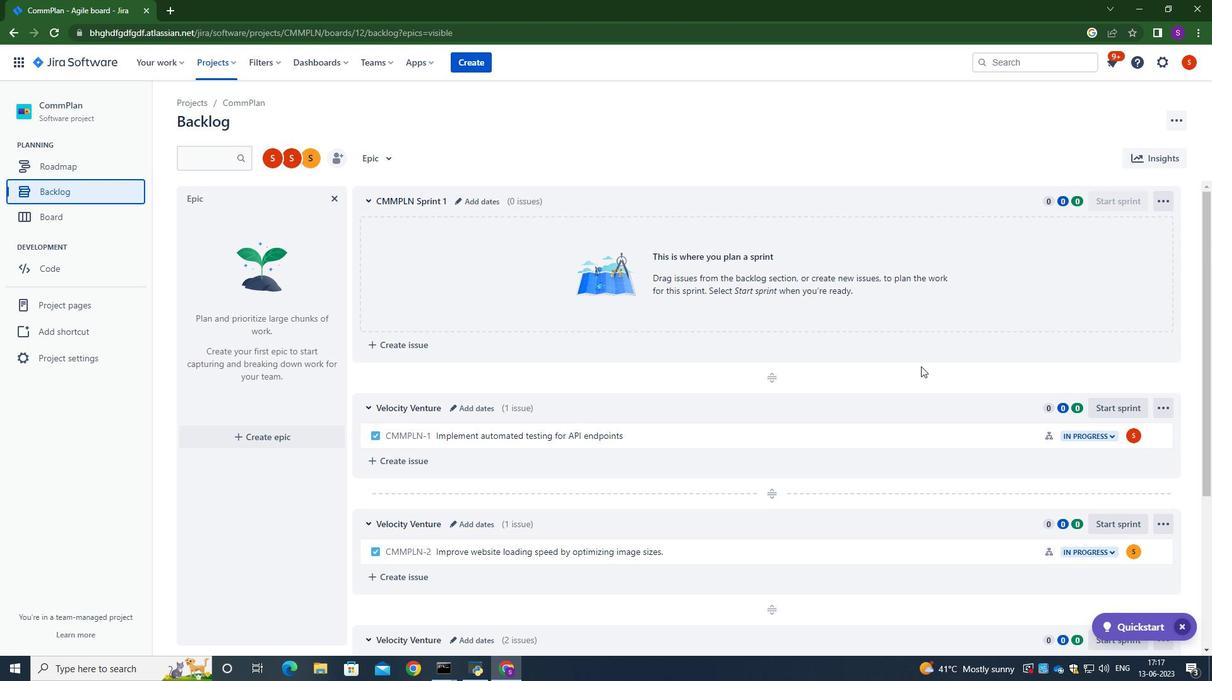 
Action: Mouse scrolled (920, 367) with delta (0, 0)
Screenshot: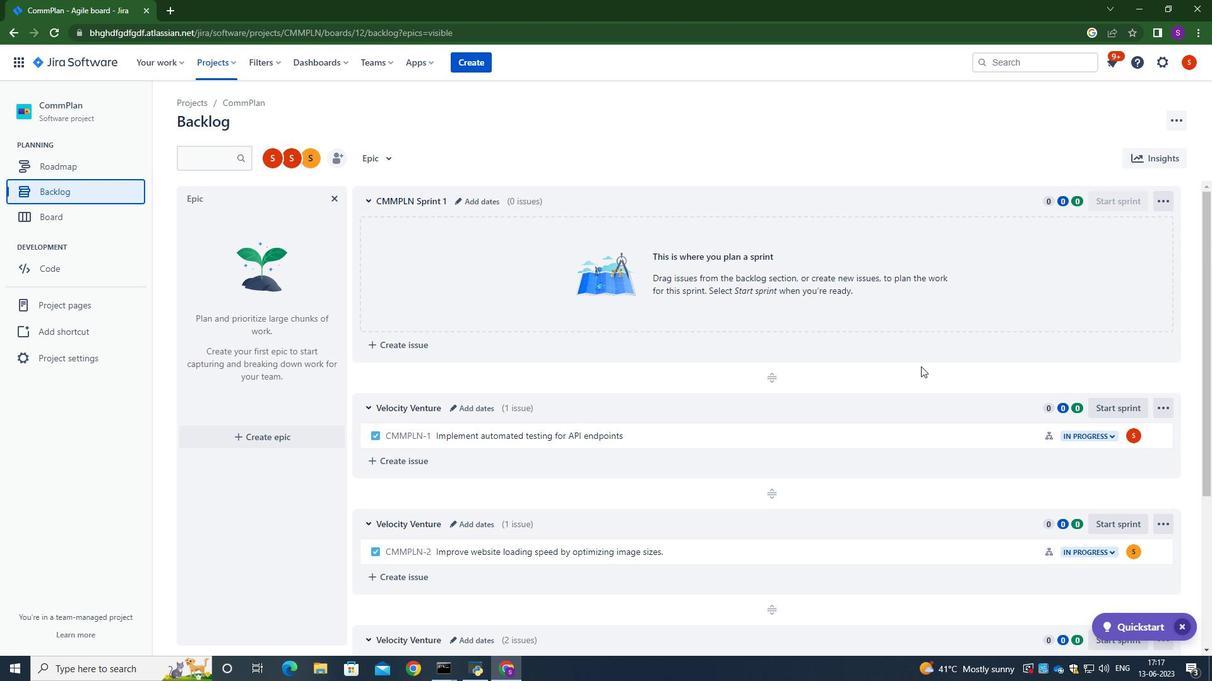 
